 Task: Filter the discussions in the repository "Javascript" by the label "invalid".
Action: Mouse moved to (1116, 165)
Screenshot: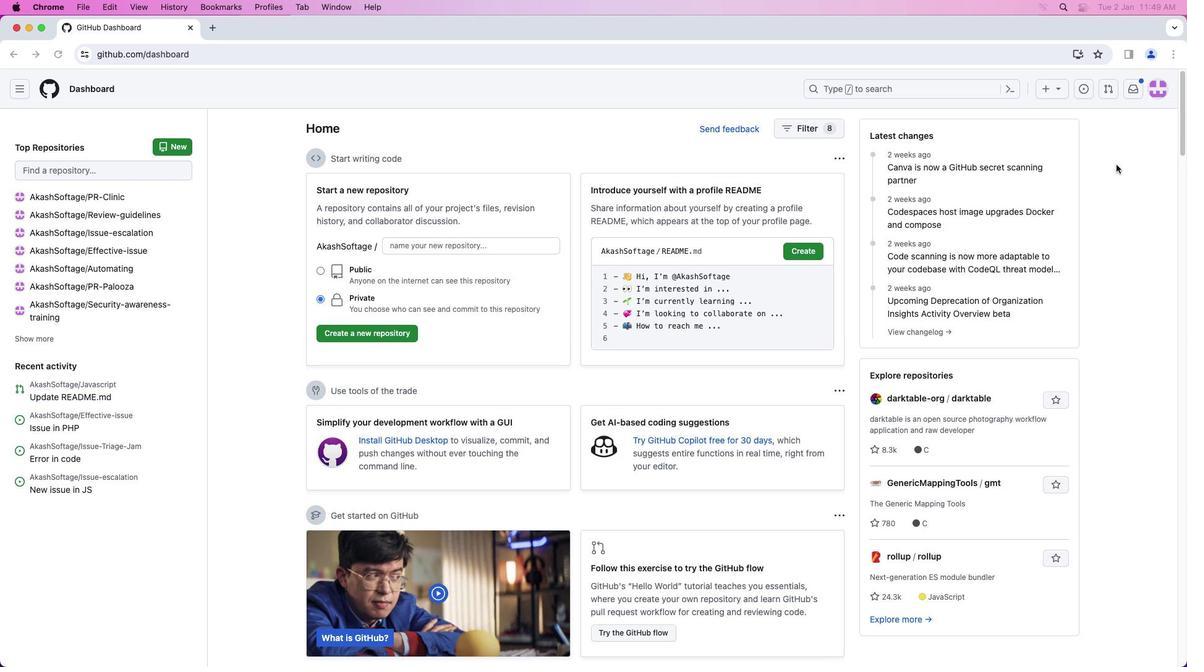 
Action: Mouse pressed left at (1116, 165)
Screenshot: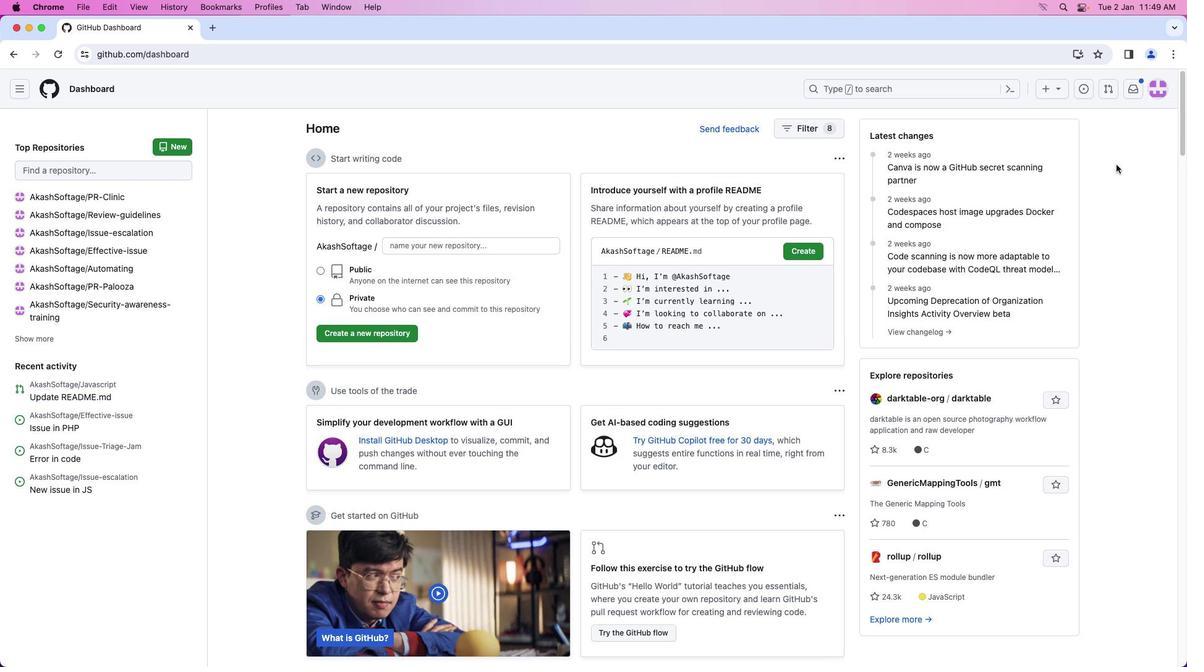 
Action: Mouse moved to (1158, 95)
Screenshot: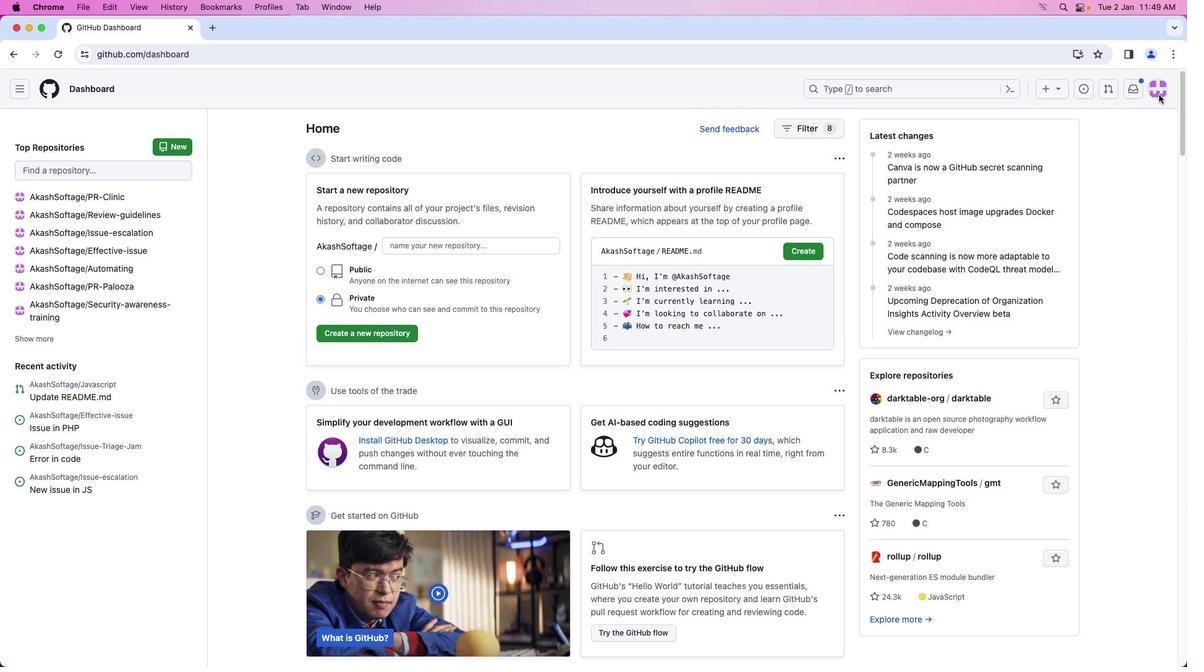 
Action: Mouse pressed left at (1158, 95)
Screenshot: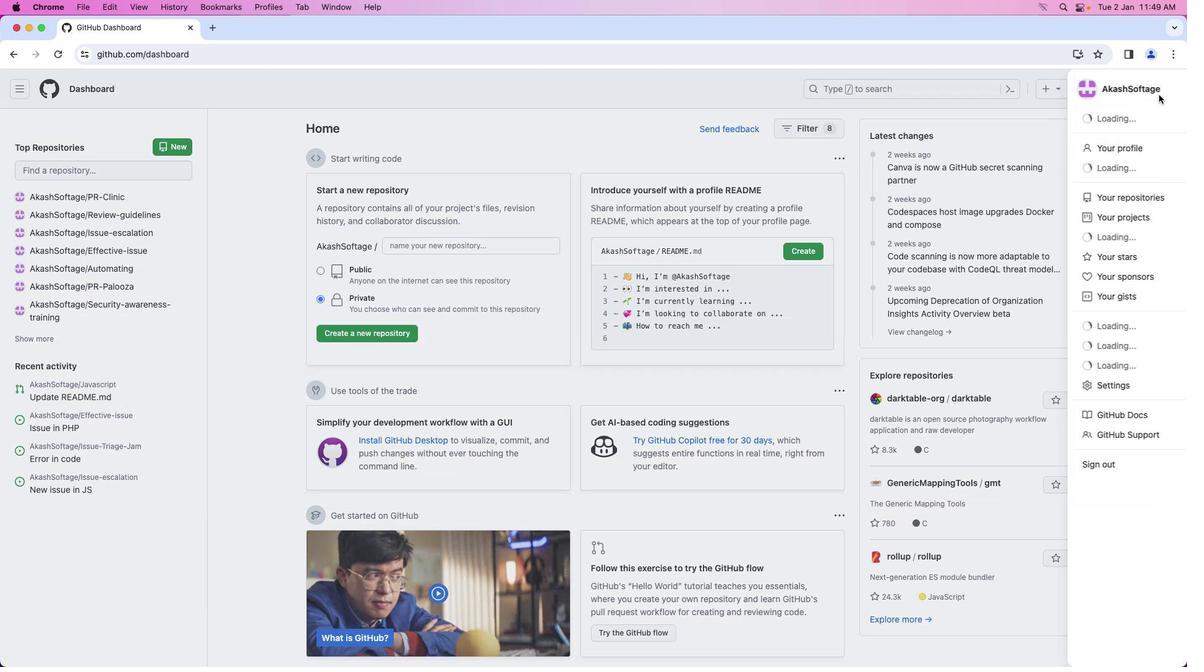 
Action: Mouse moved to (1103, 197)
Screenshot: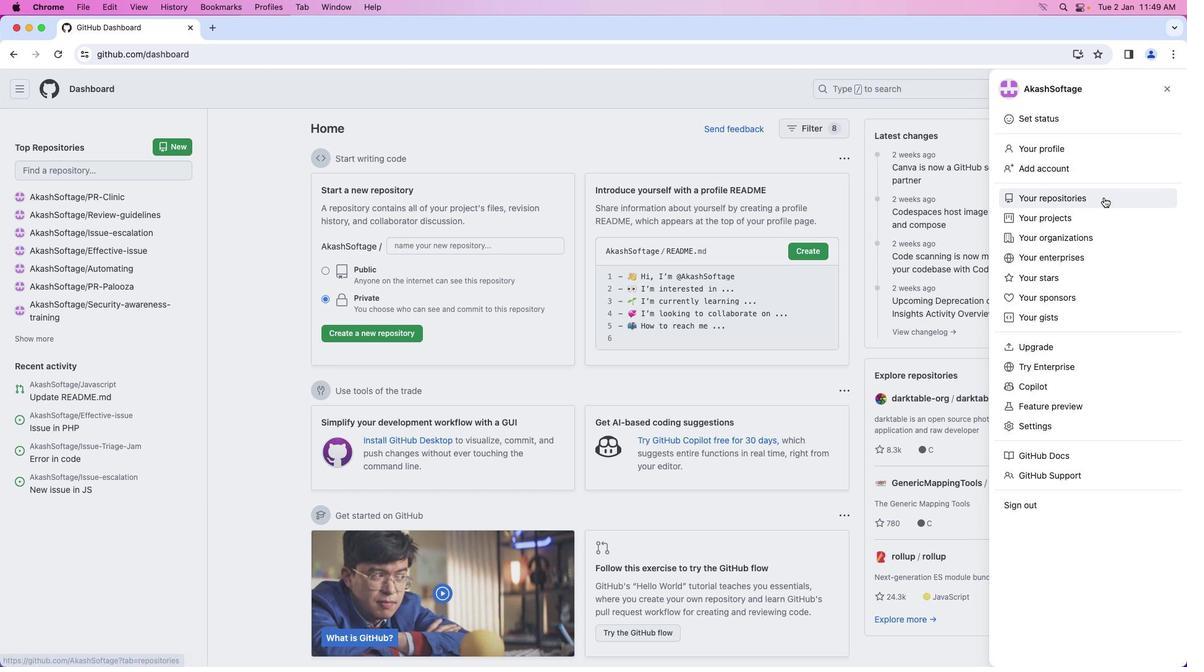 
Action: Mouse pressed left at (1103, 197)
Screenshot: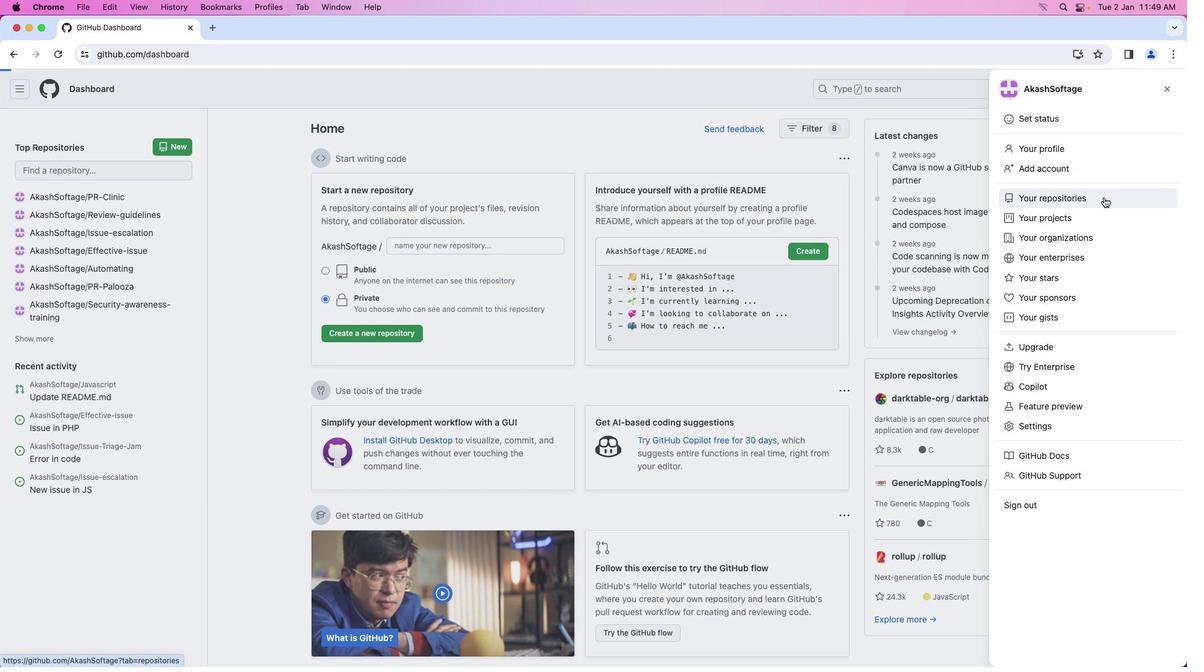 
Action: Mouse moved to (430, 205)
Screenshot: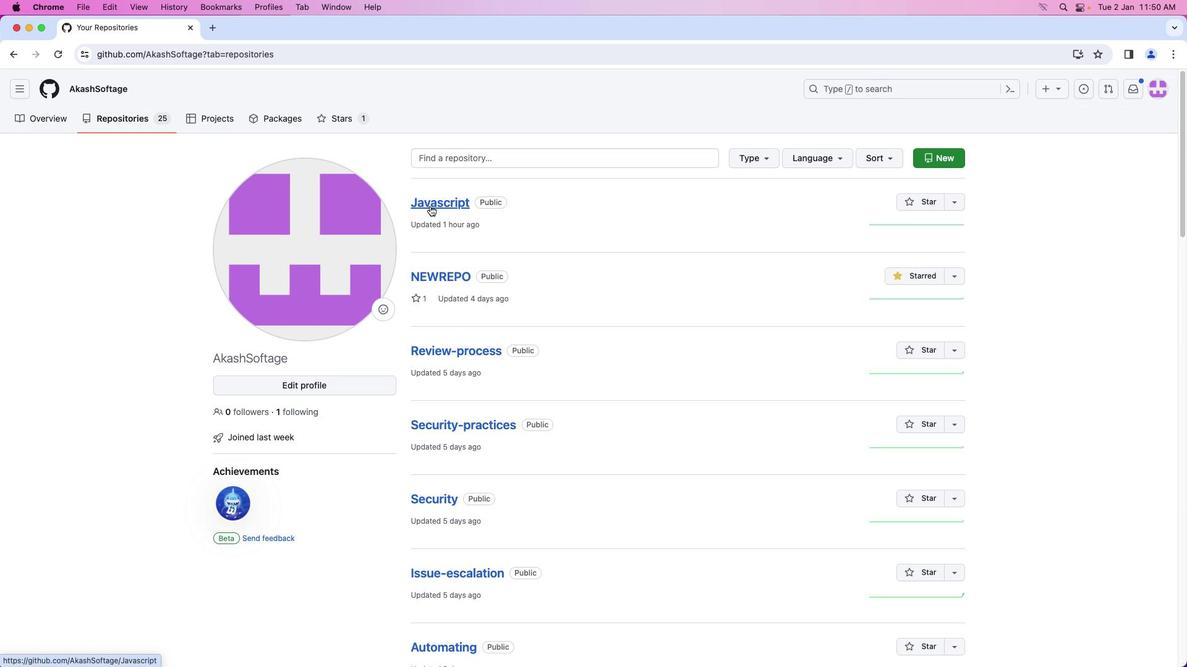 
Action: Mouse pressed left at (430, 205)
Screenshot: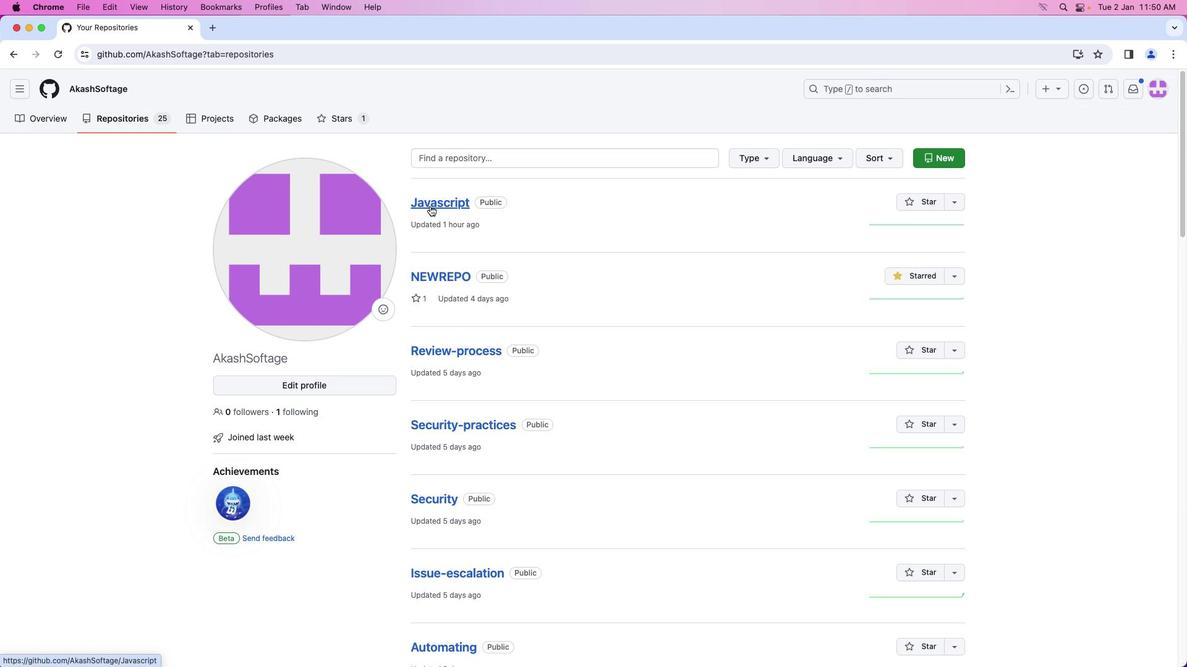 
Action: Mouse moved to (260, 118)
Screenshot: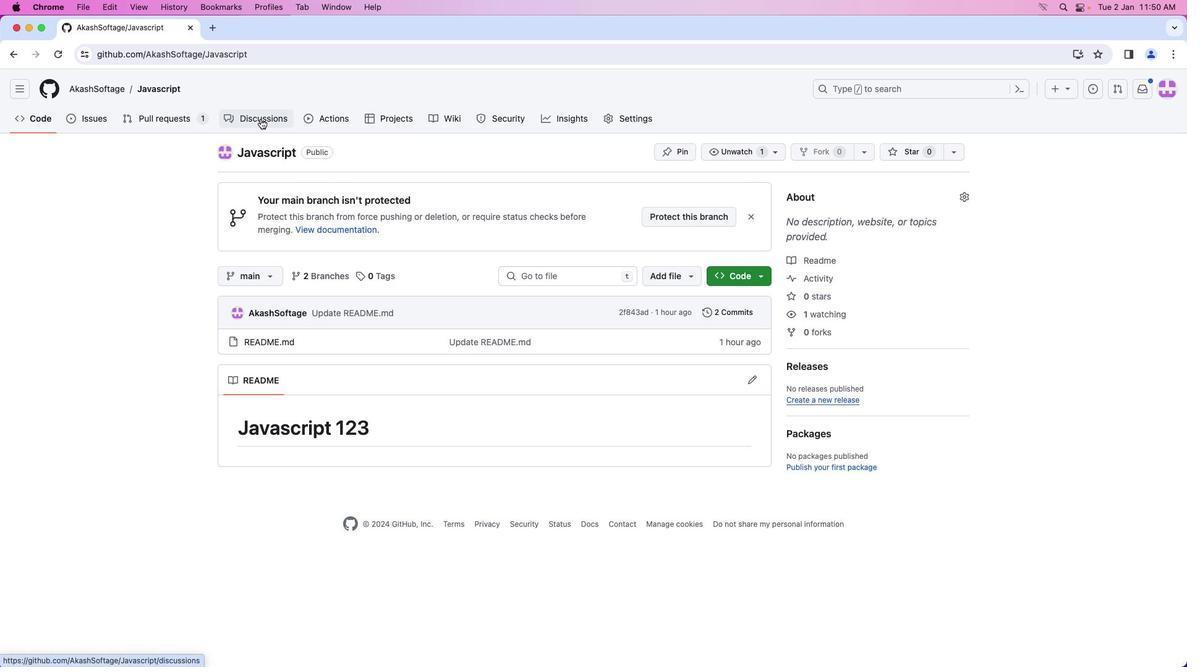 
Action: Mouse pressed left at (260, 118)
Screenshot: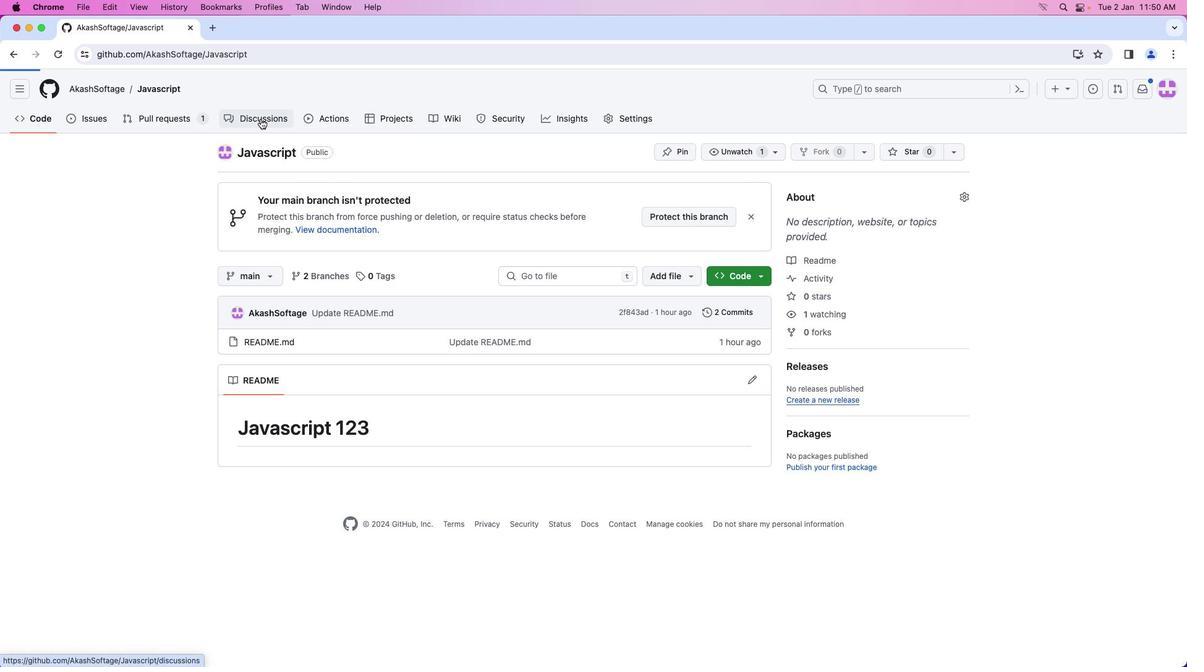 
Action: Mouse moved to (783, 275)
Screenshot: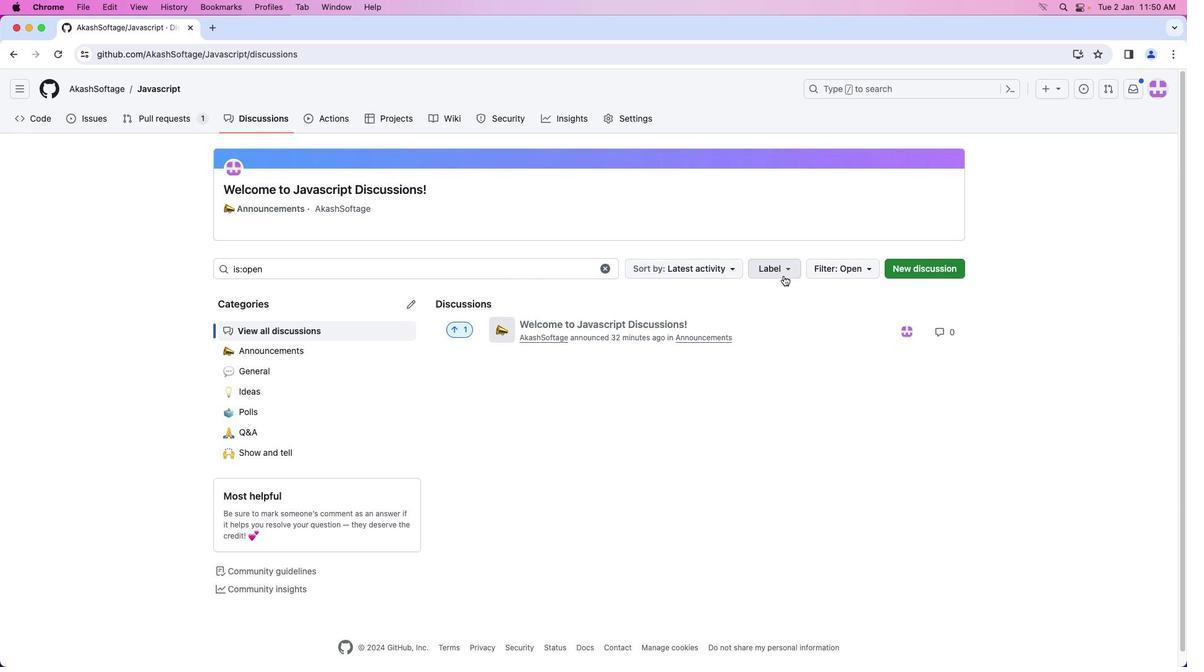 
Action: Mouse pressed left at (783, 275)
Screenshot: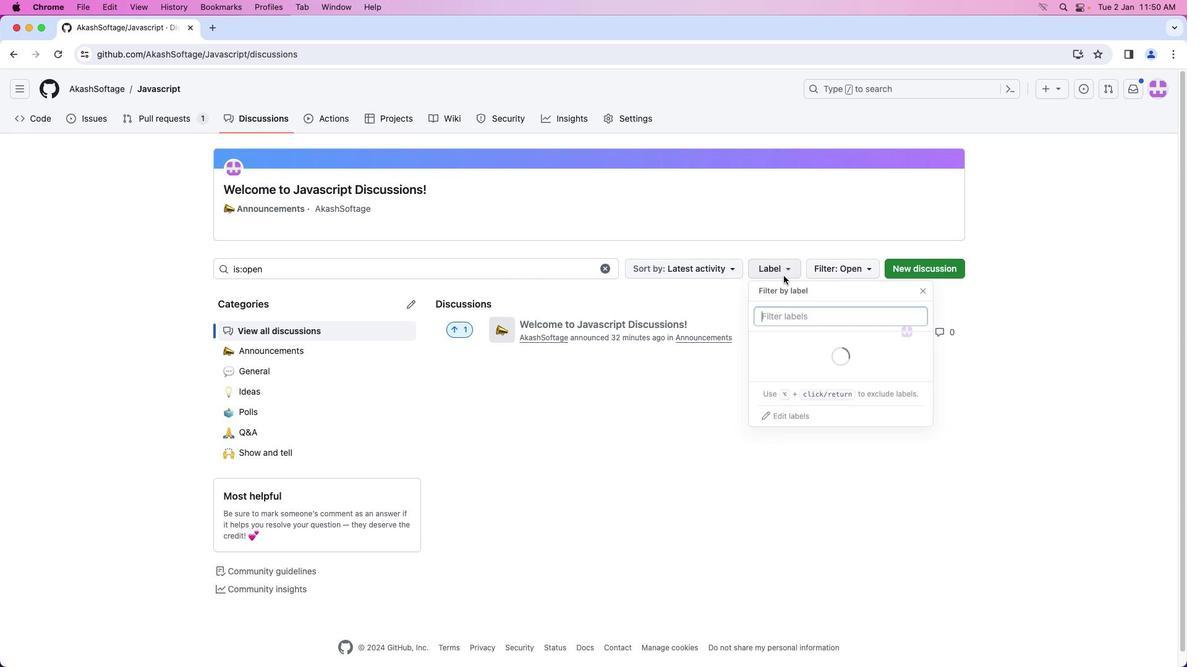 
Action: Mouse moved to (835, 401)
Screenshot: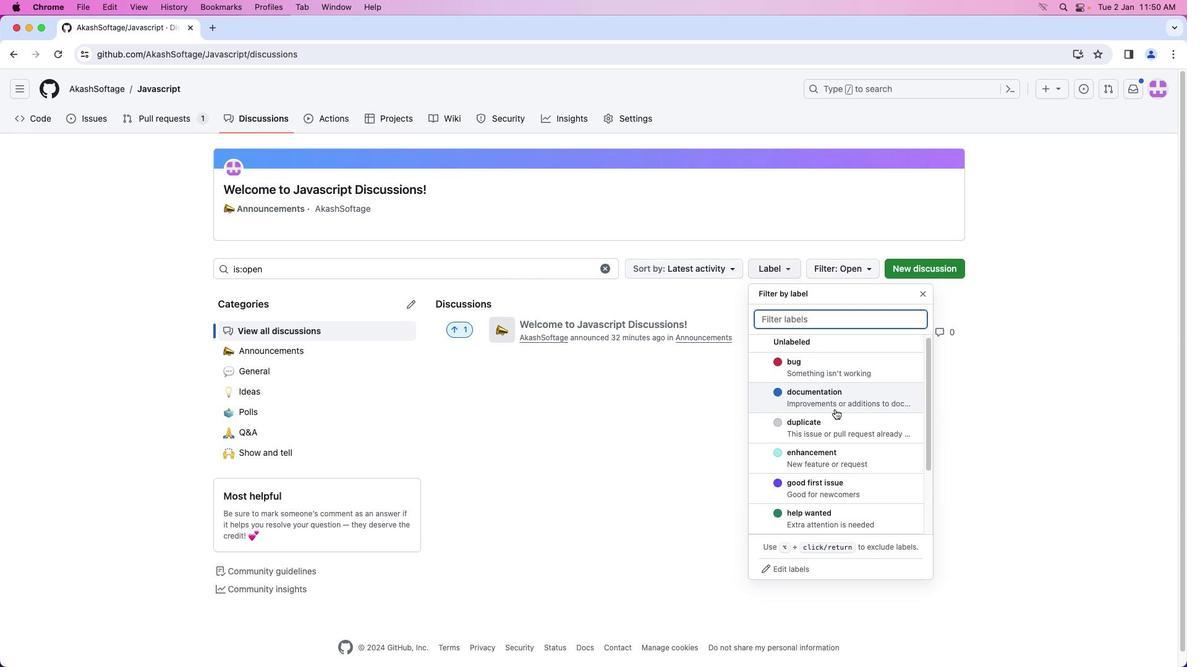 
Action: Mouse scrolled (835, 401) with delta (0, 0)
Screenshot: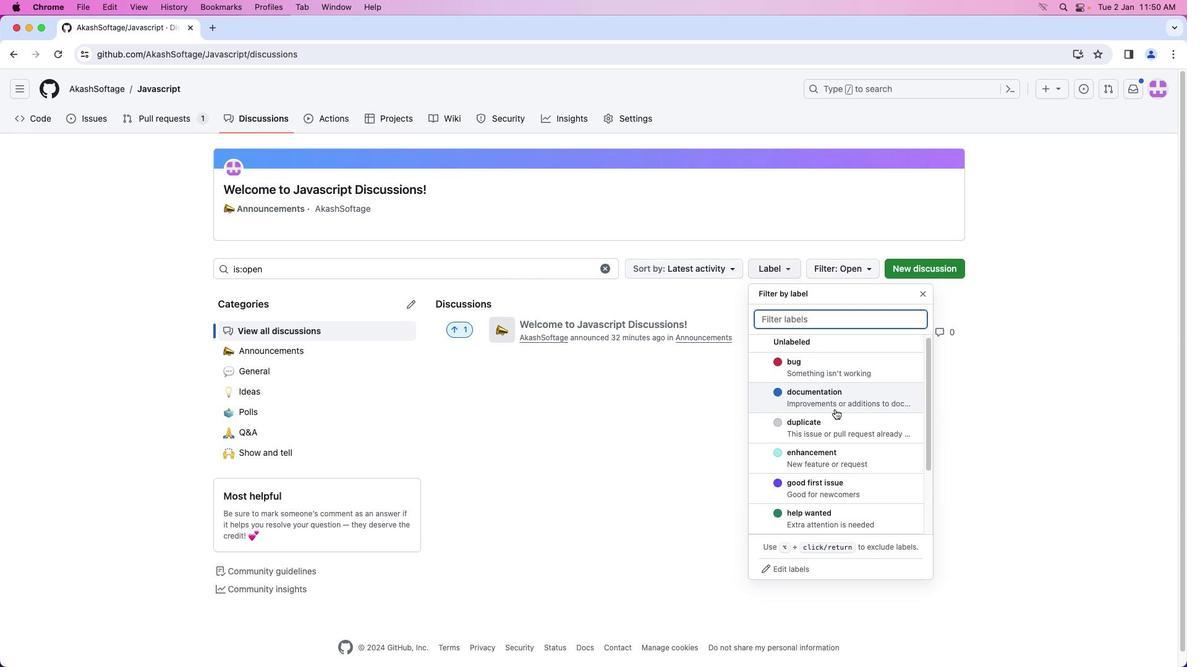 
Action: Mouse moved to (835, 409)
Screenshot: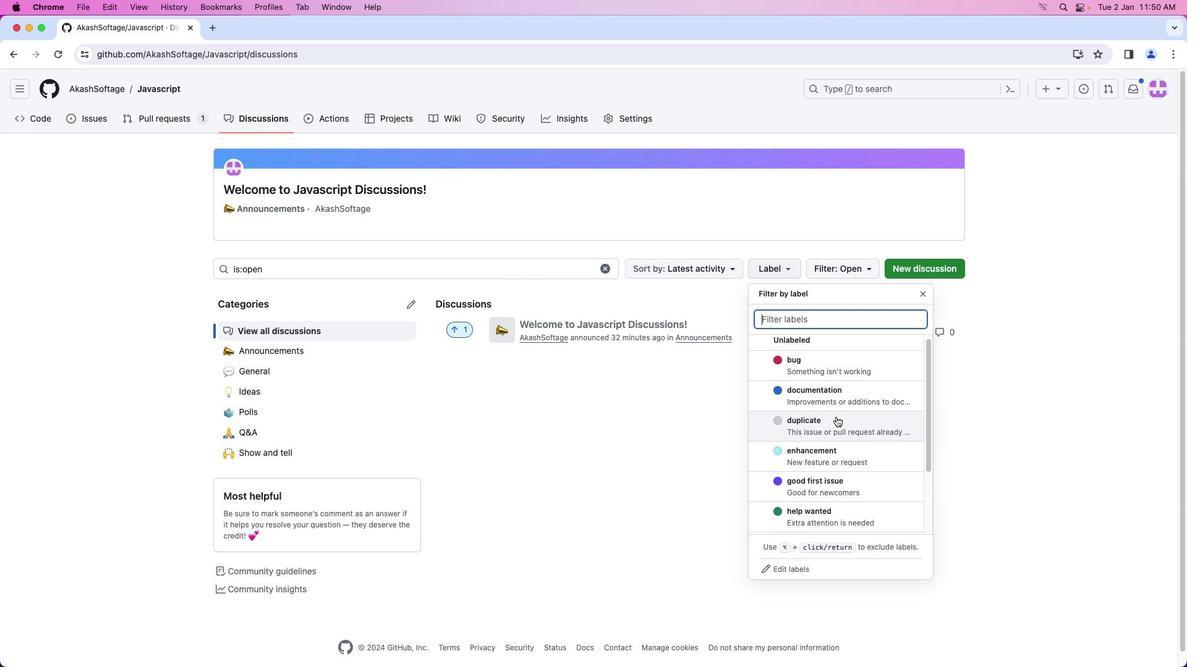 
Action: Mouse scrolled (835, 409) with delta (0, 0)
Screenshot: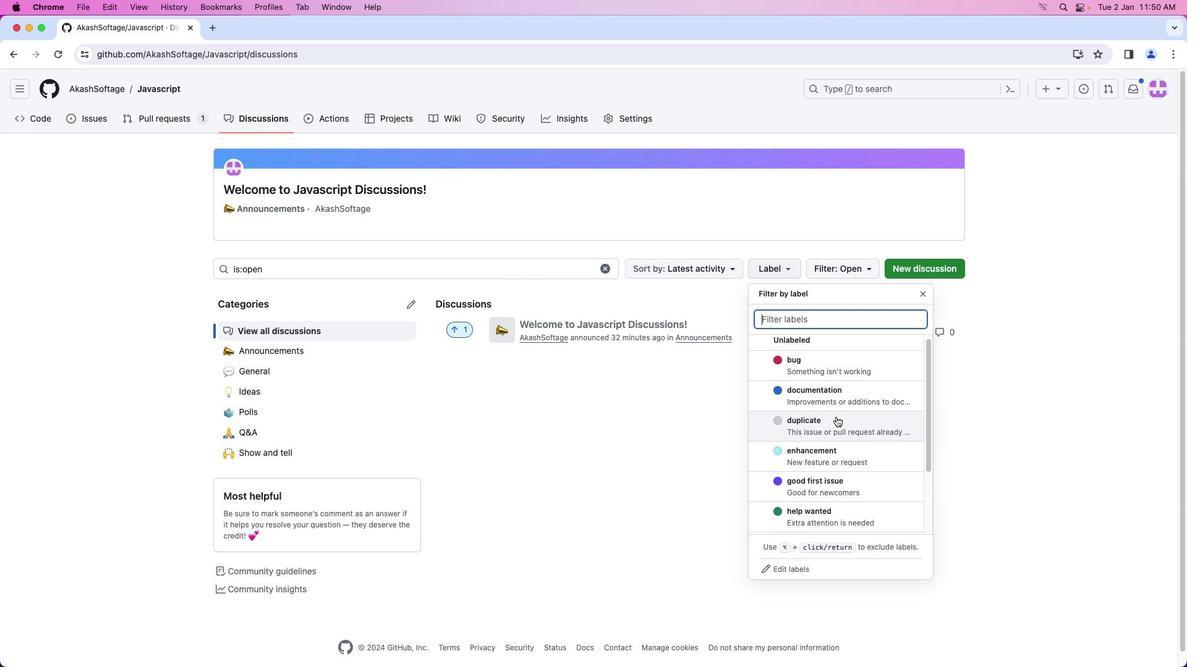
Action: Mouse moved to (835, 416)
Screenshot: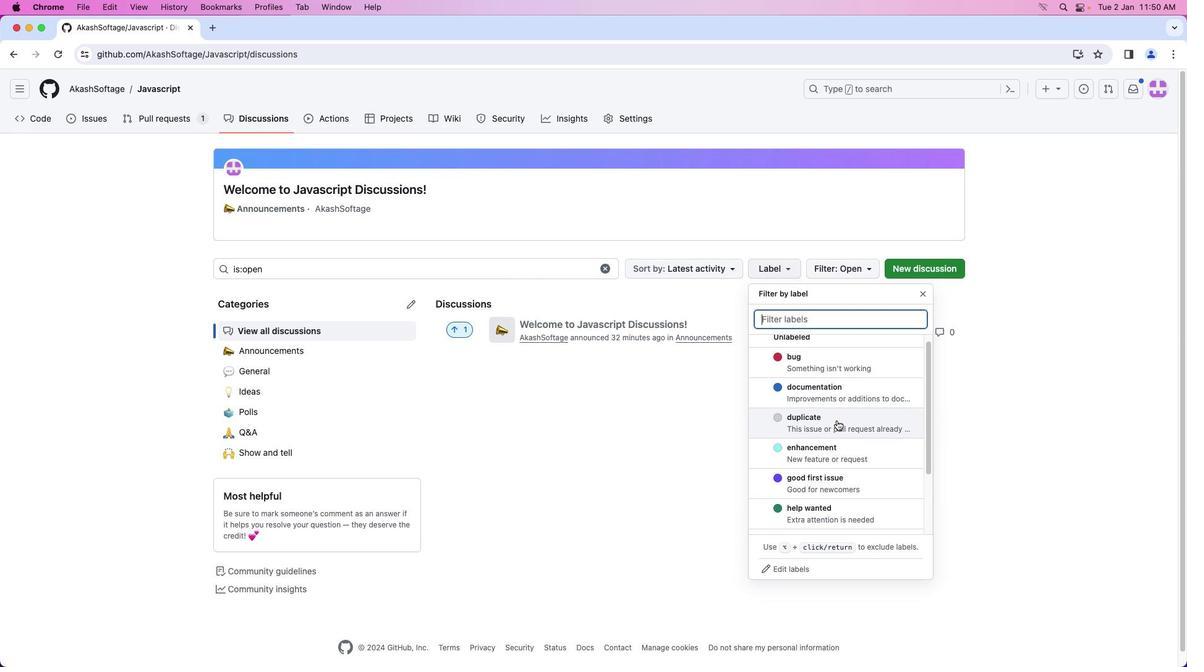 
Action: Mouse scrolled (835, 416) with delta (0, 0)
Screenshot: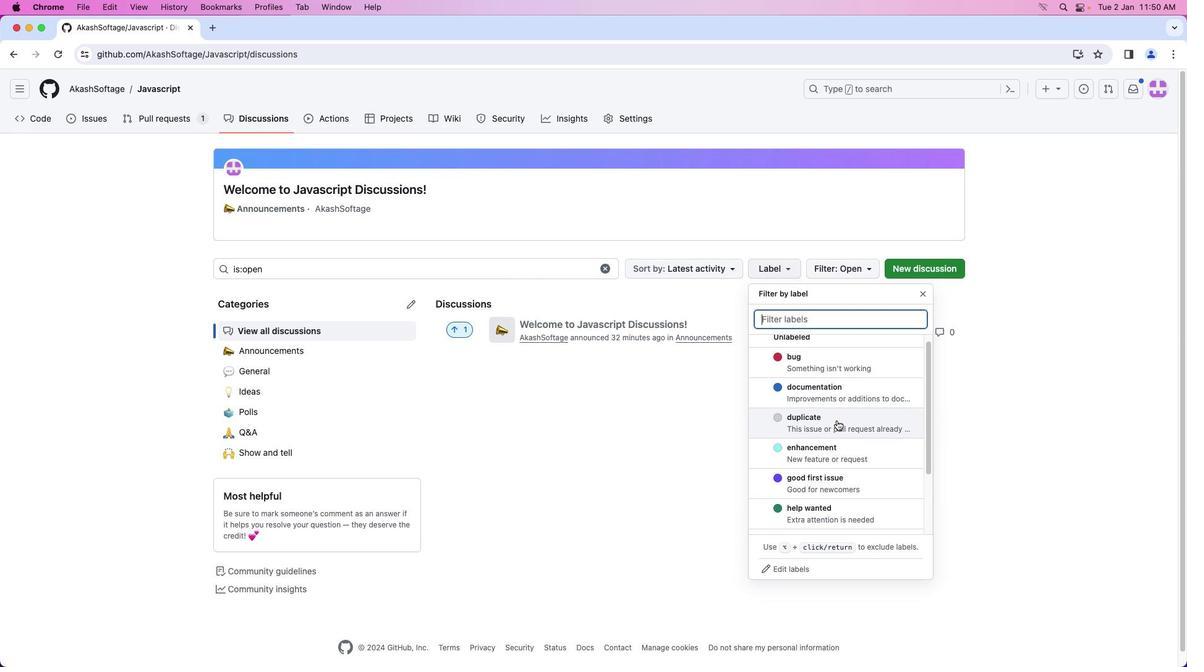 
Action: Mouse moved to (836, 418)
Screenshot: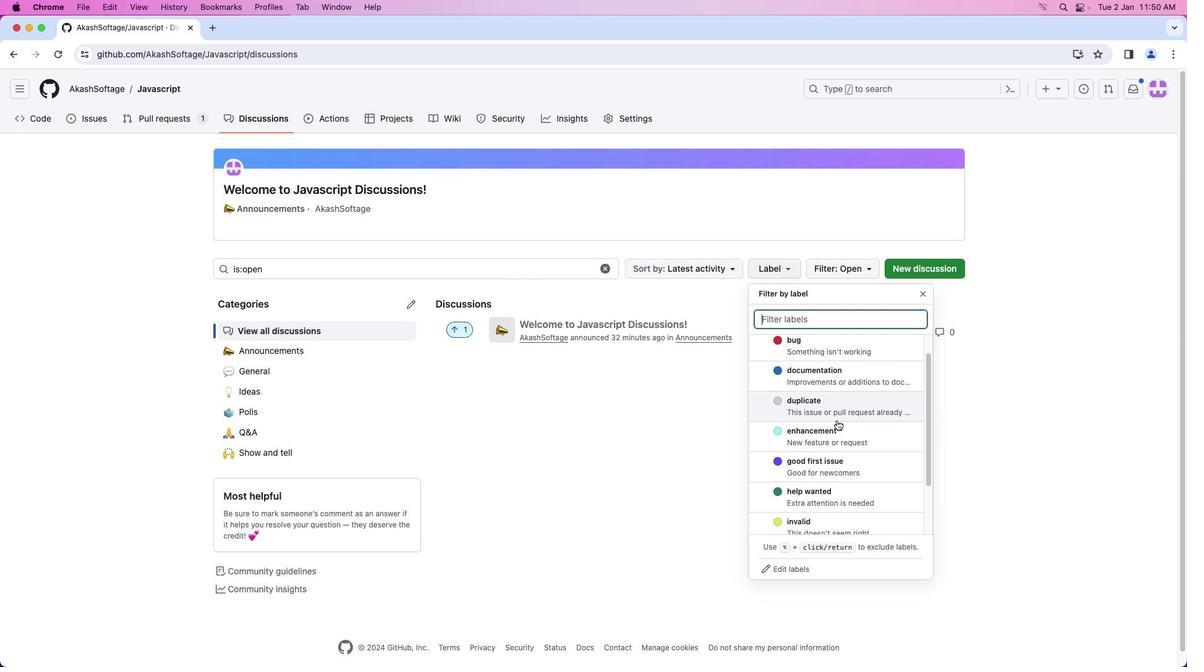 
Action: Mouse scrolled (836, 418) with delta (0, 0)
Screenshot: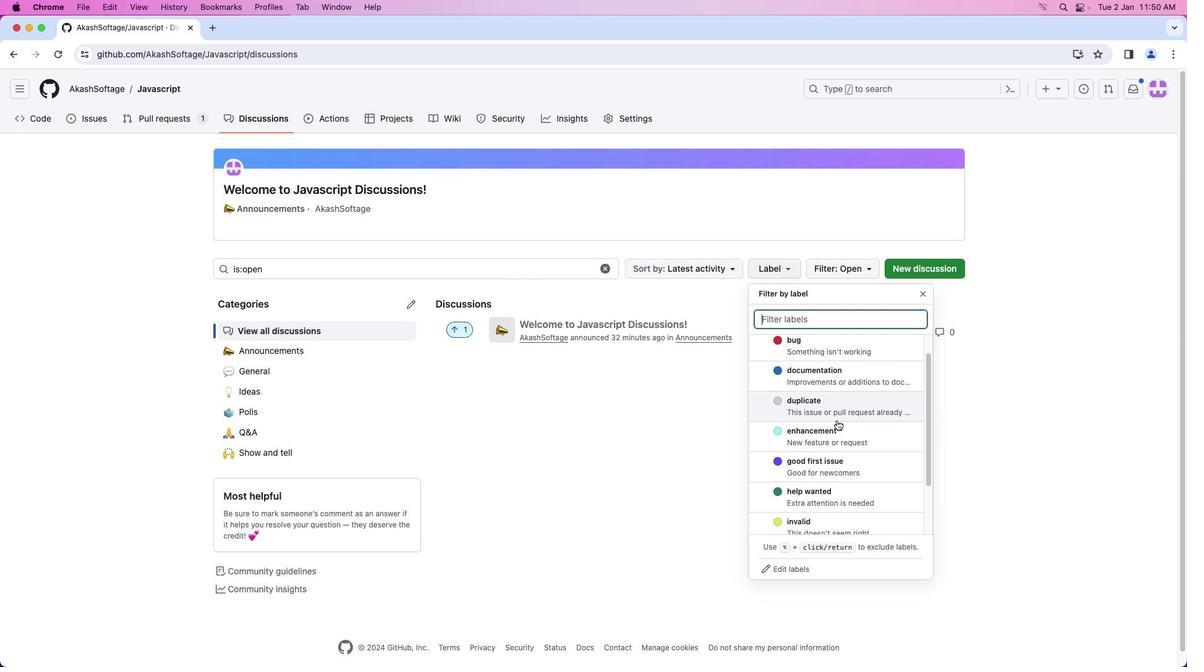 
Action: Mouse moved to (836, 421)
Screenshot: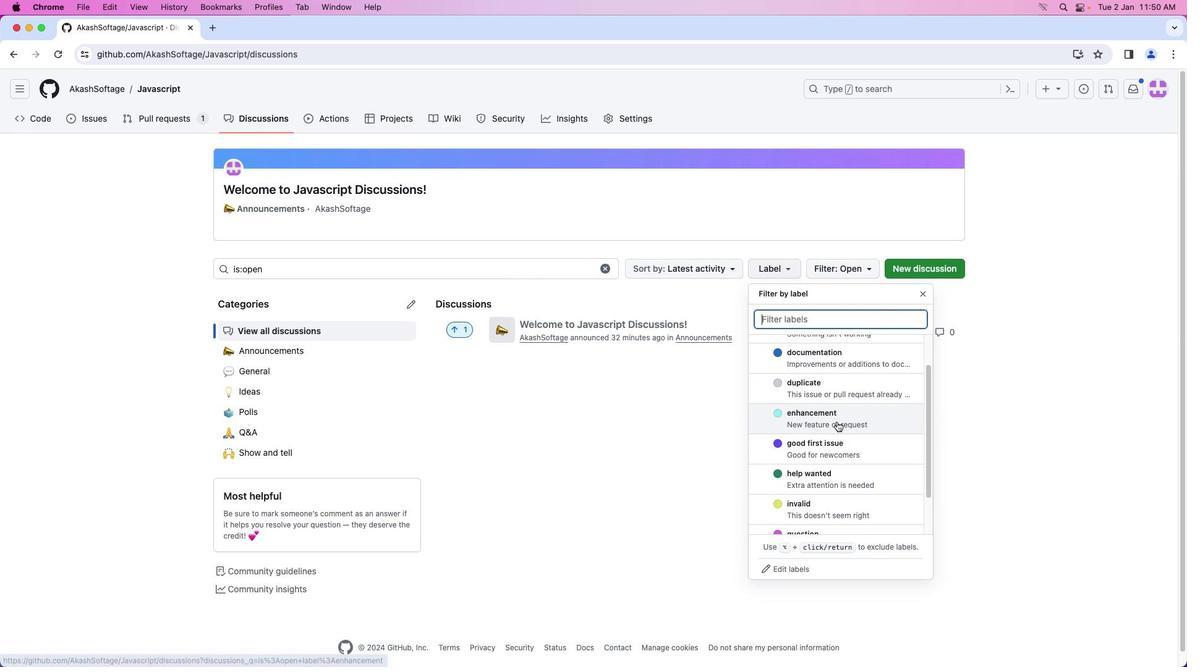 
Action: Mouse scrolled (836, 421) with delta (0, 0)
Screenshot: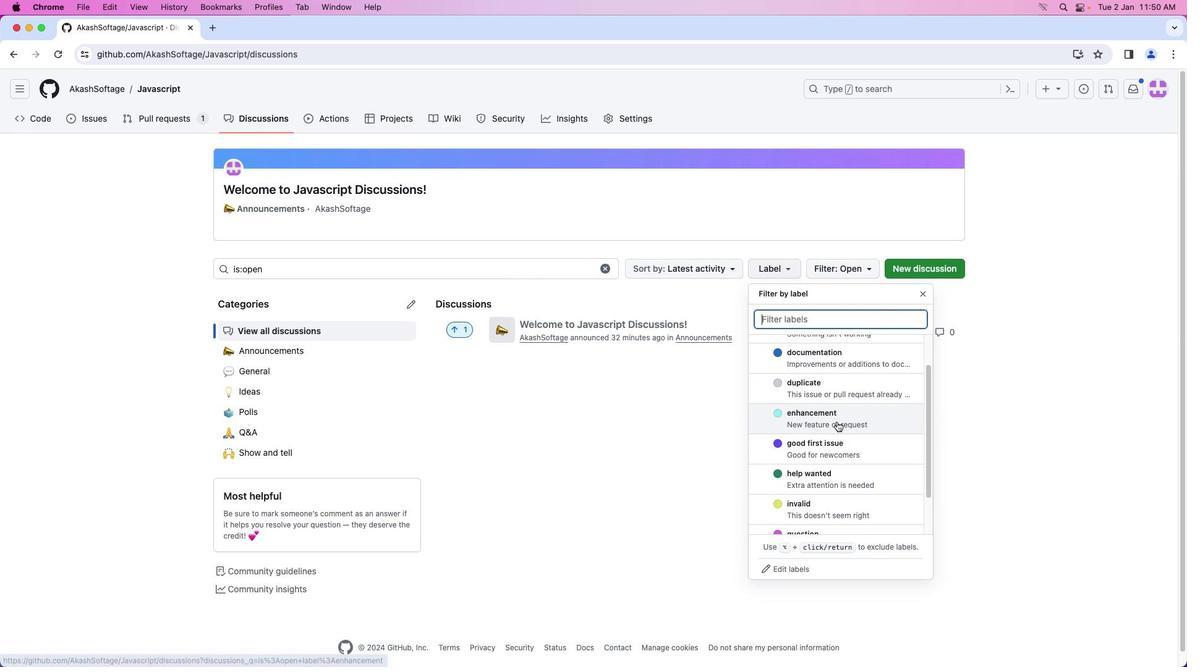 
Action: Mouse scrolled (836, 421) with delta (0, 0)
Screenshot: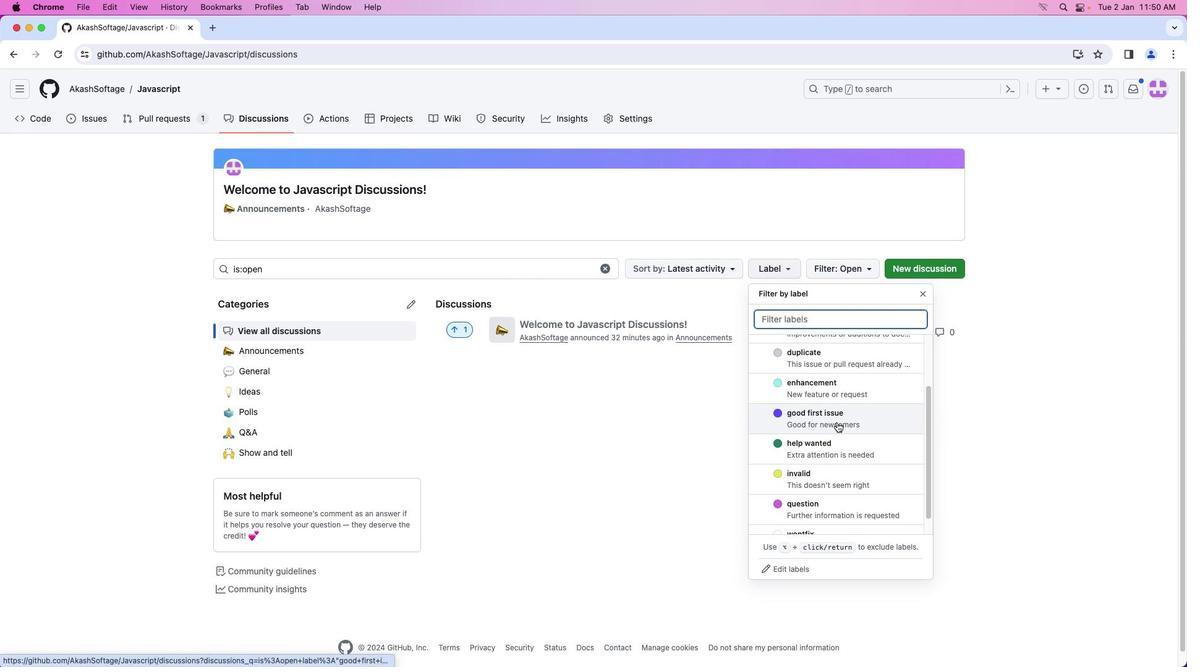 
Action: Mouse moved to (836, 422)
Screenshot: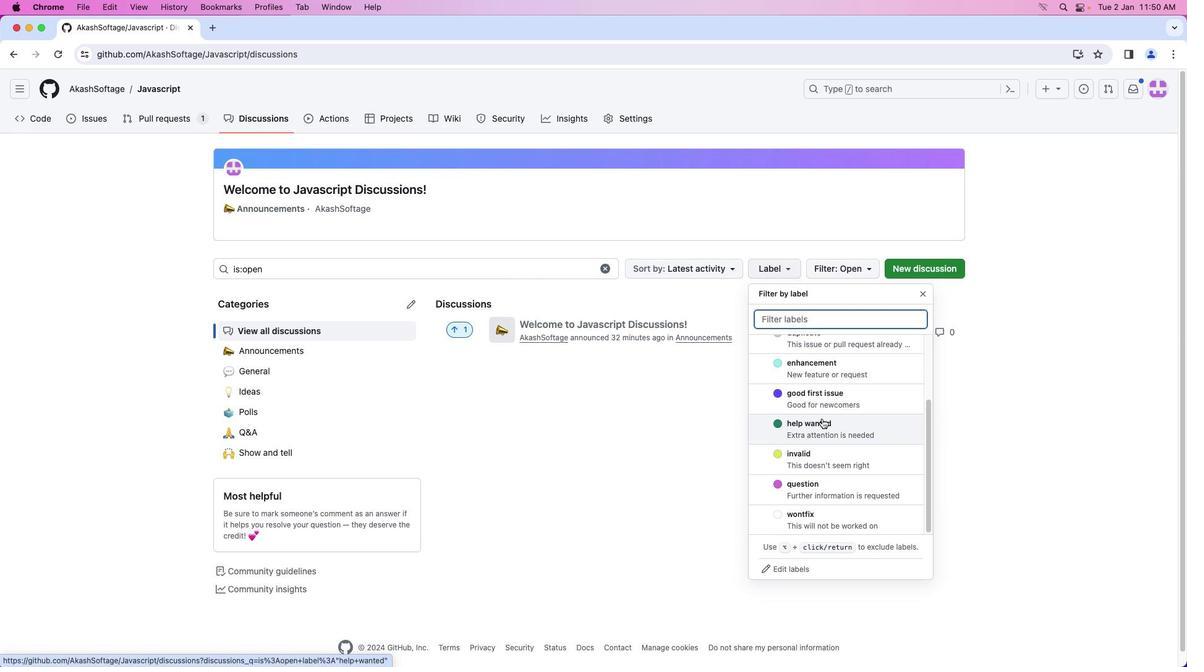 
Action: Mouse scrolled (836, 422) with delta (0, 0)
Screenshot: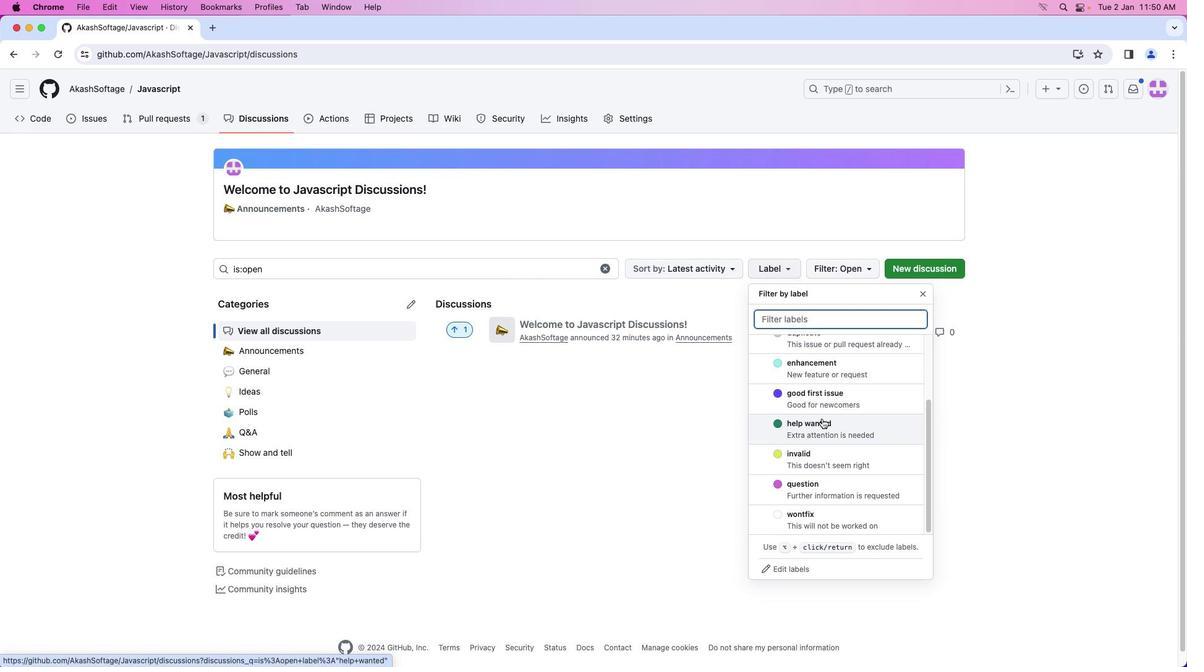 
Action: Mouse moved to (825, 459)
Screenshot: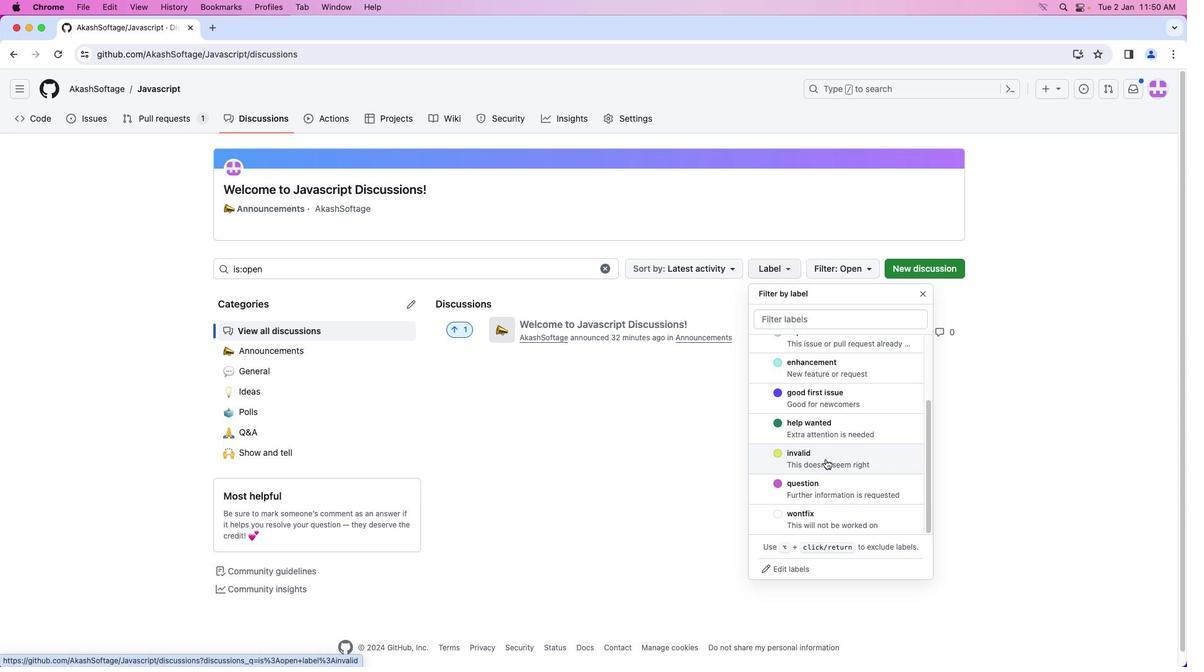 
Action: Mouse pressed left at (825, 459)
Screenshot: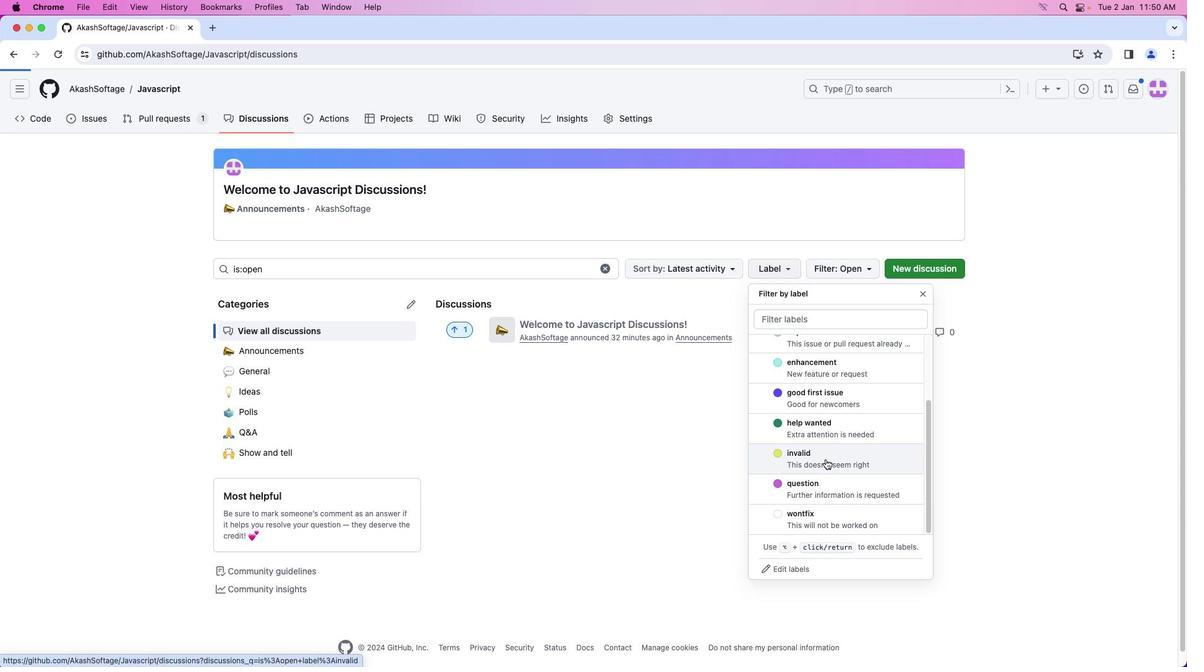 
Action: Mouse moved to (846, 442)
Screenshot: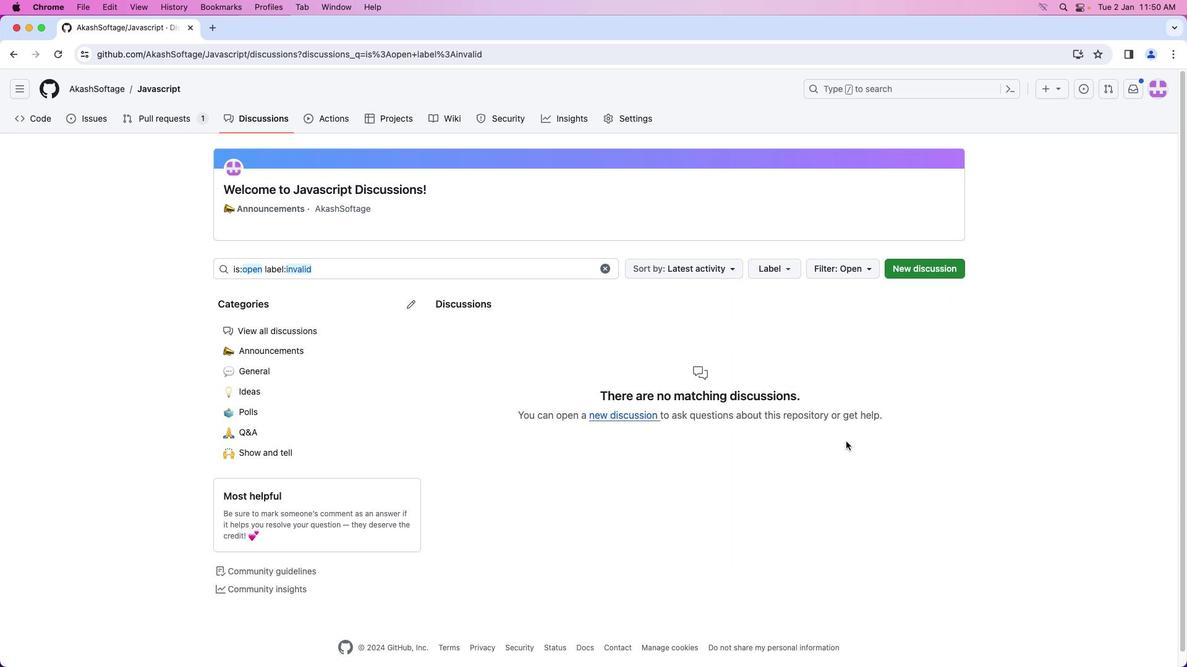 
